 Task: Change line to lose dashed dotted.
Action: Mouse moved to (524, 305)
Screenshot: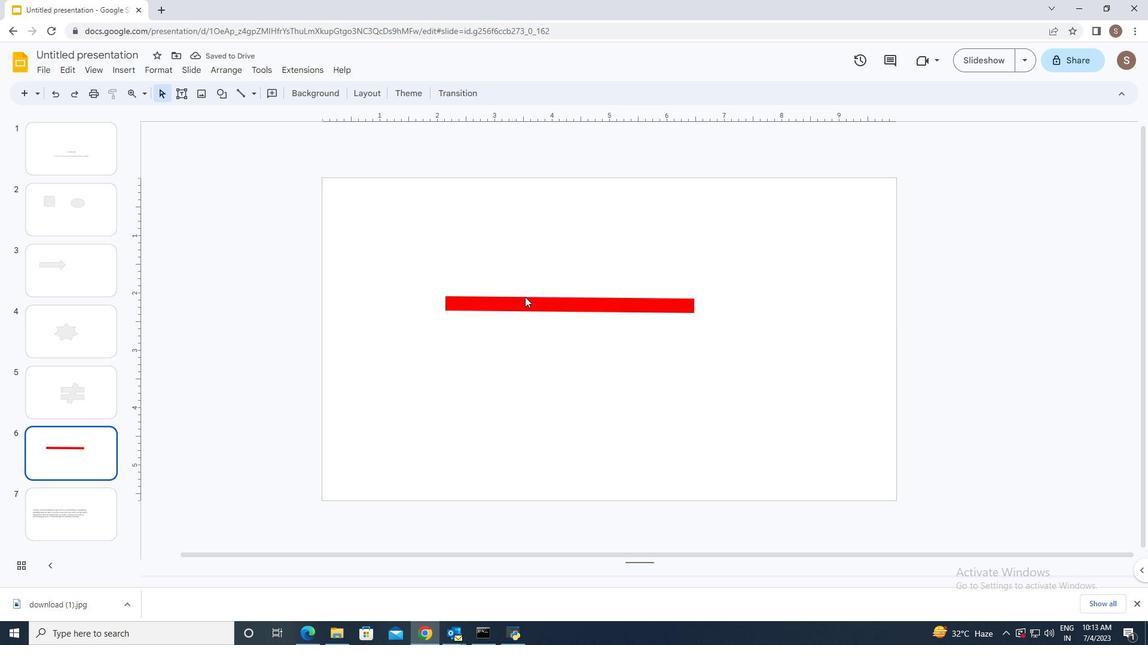 
Action: Mouse pressed left at (524, 305)
Screenshot: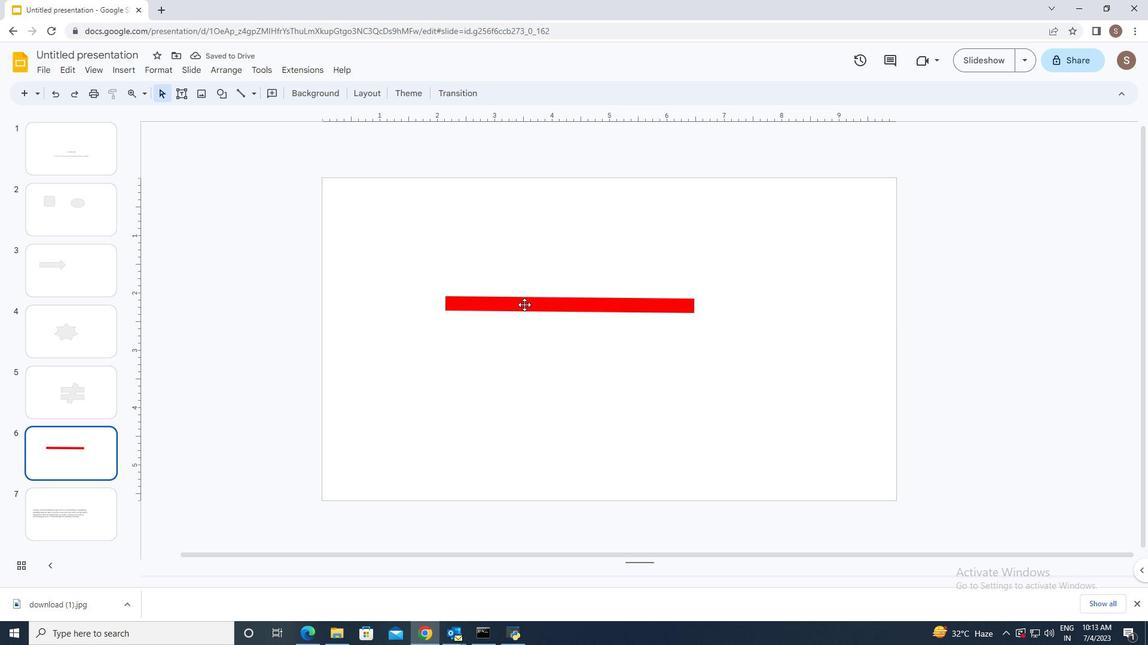 
Action: Mouse moved to (309, 95)
Screenshot: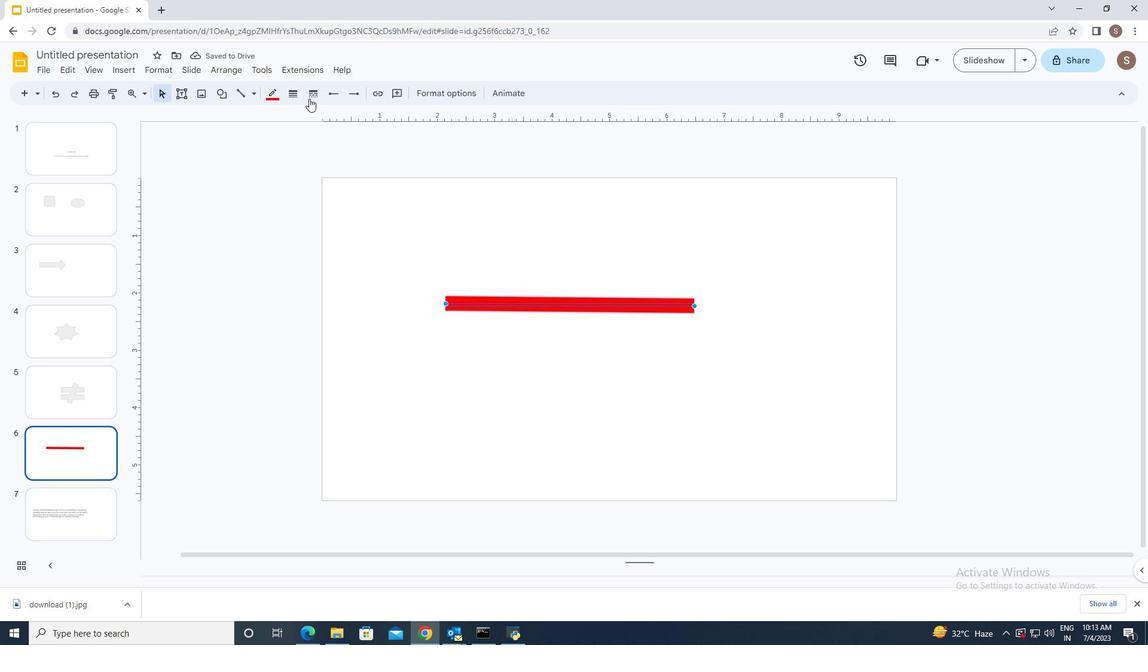 
Action: Mouse pressed left at (309, 95)
Screenshot: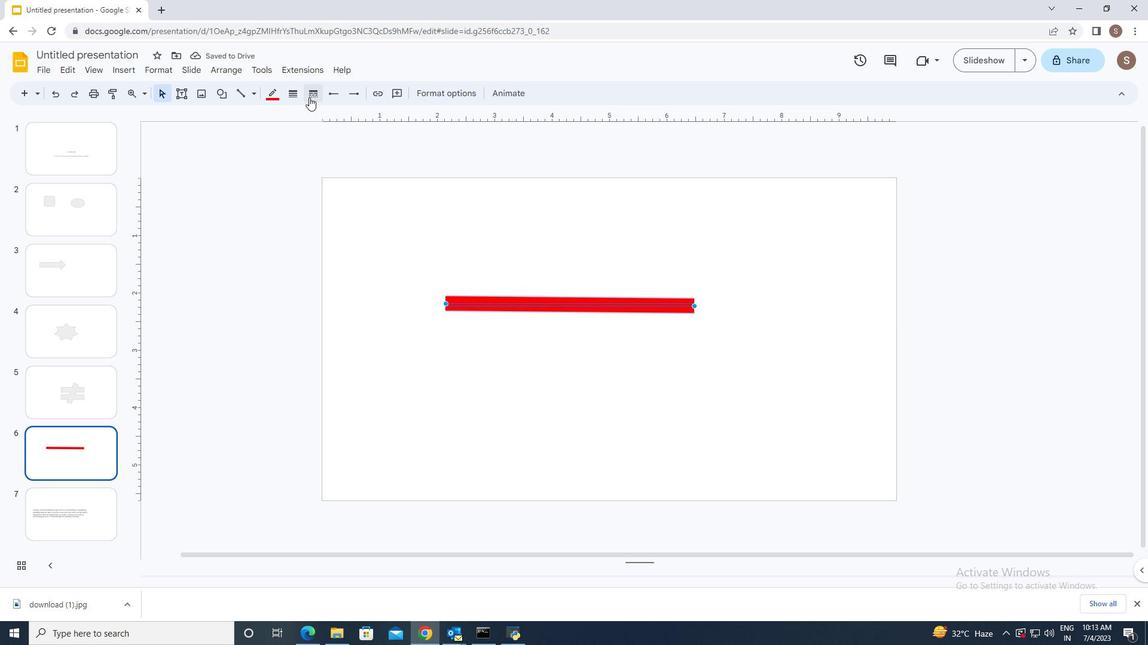 
Action: Mouse moved to (343, 204)
Screenshot: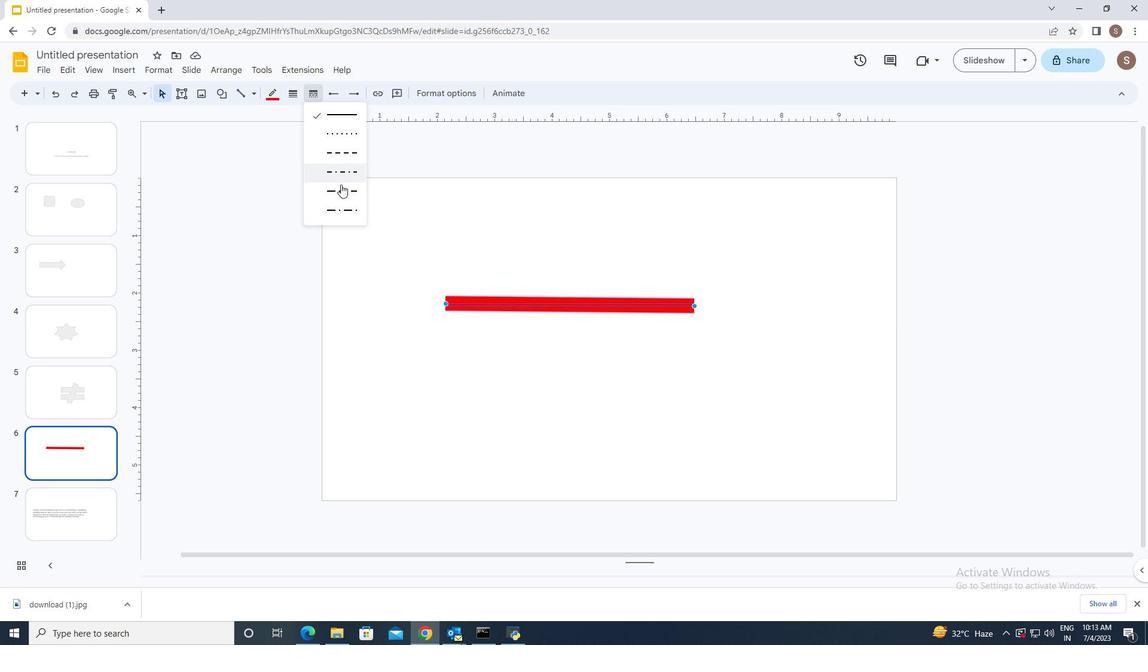 
Action: Mouse pressed left at (343, 204)
Screenshot: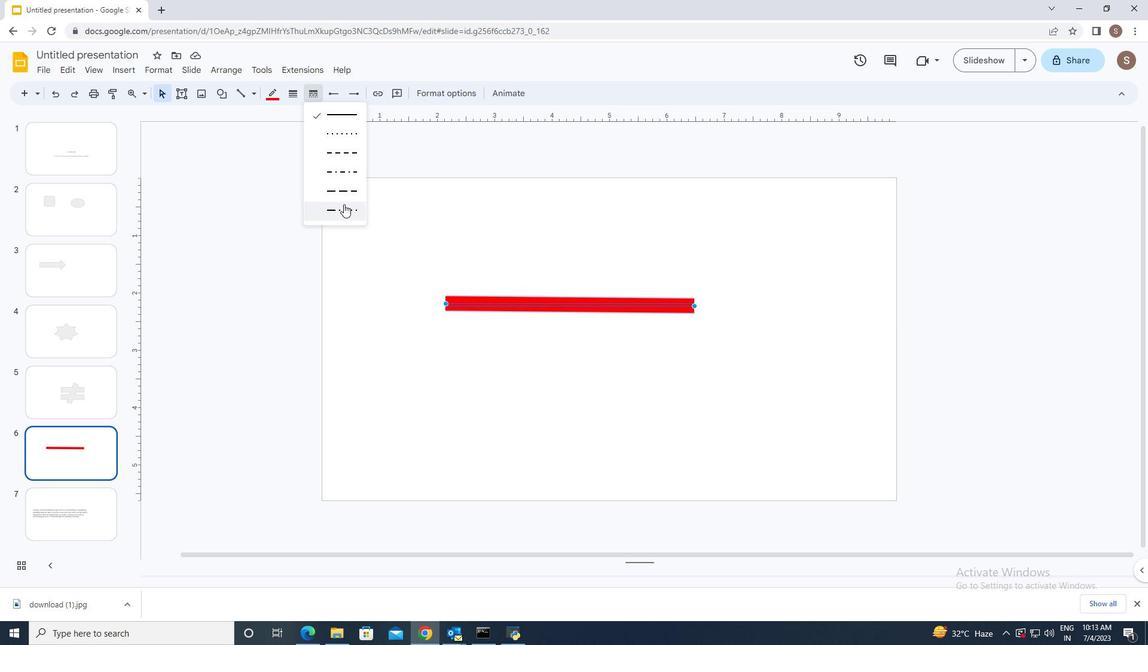 
Action: Mouse moved to (438, 446)
Screenshot: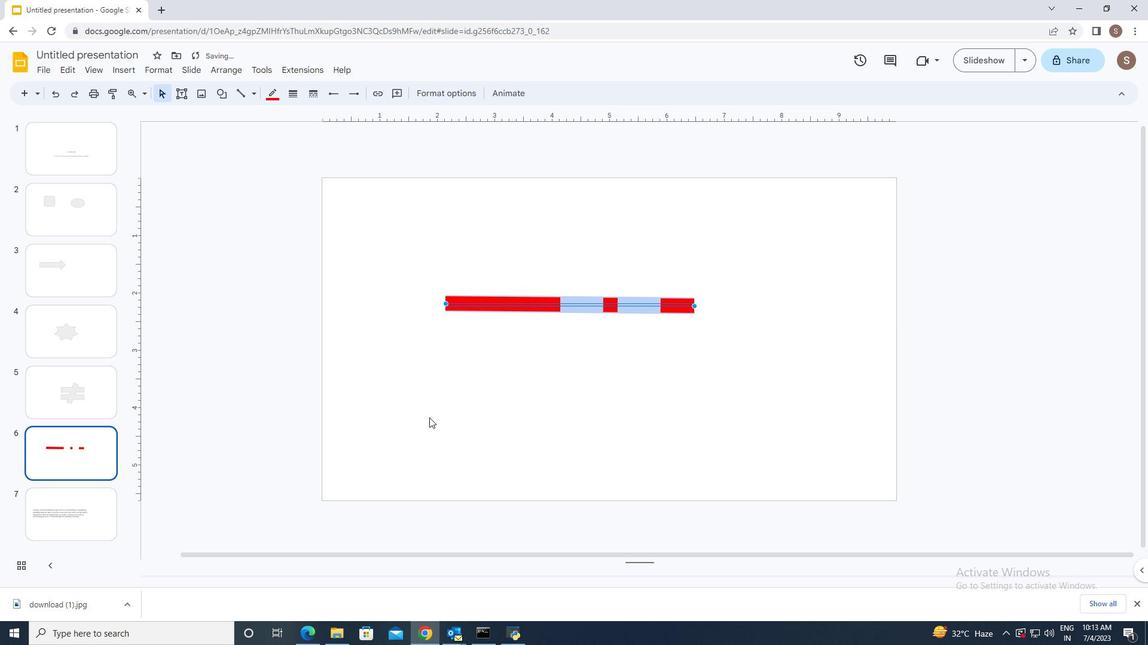 
Action: Mouse pressed left at (438, 446)
Screenshot: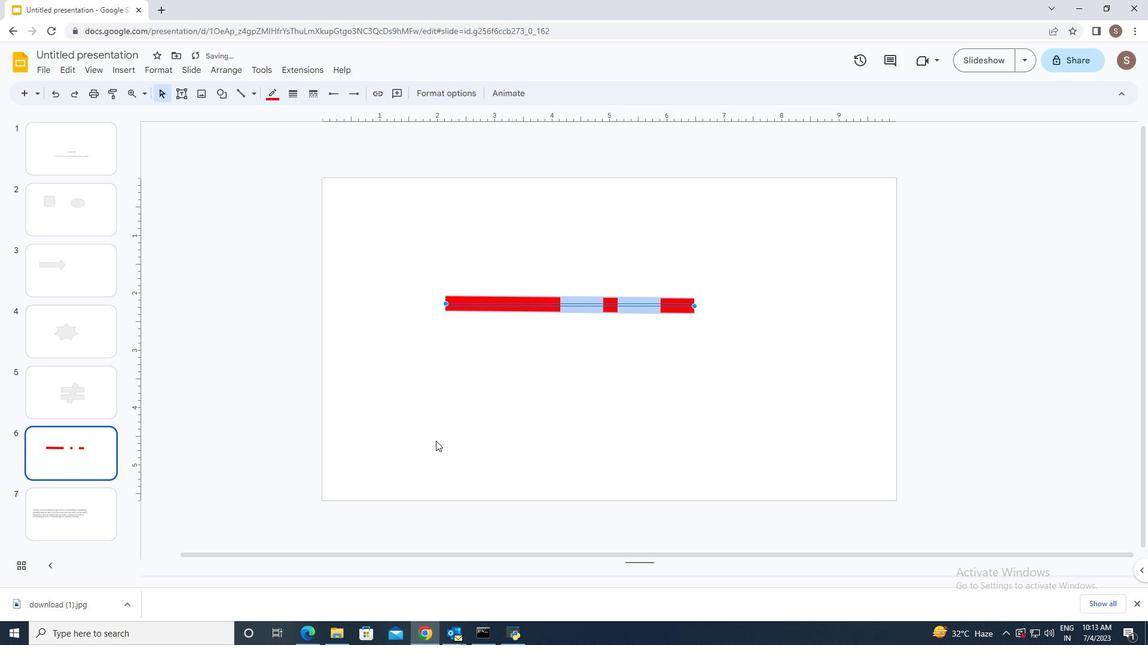 
